 Task: Check the new construction & investor data.
Action: Mouse moved to (1154, 204)
Screenshot: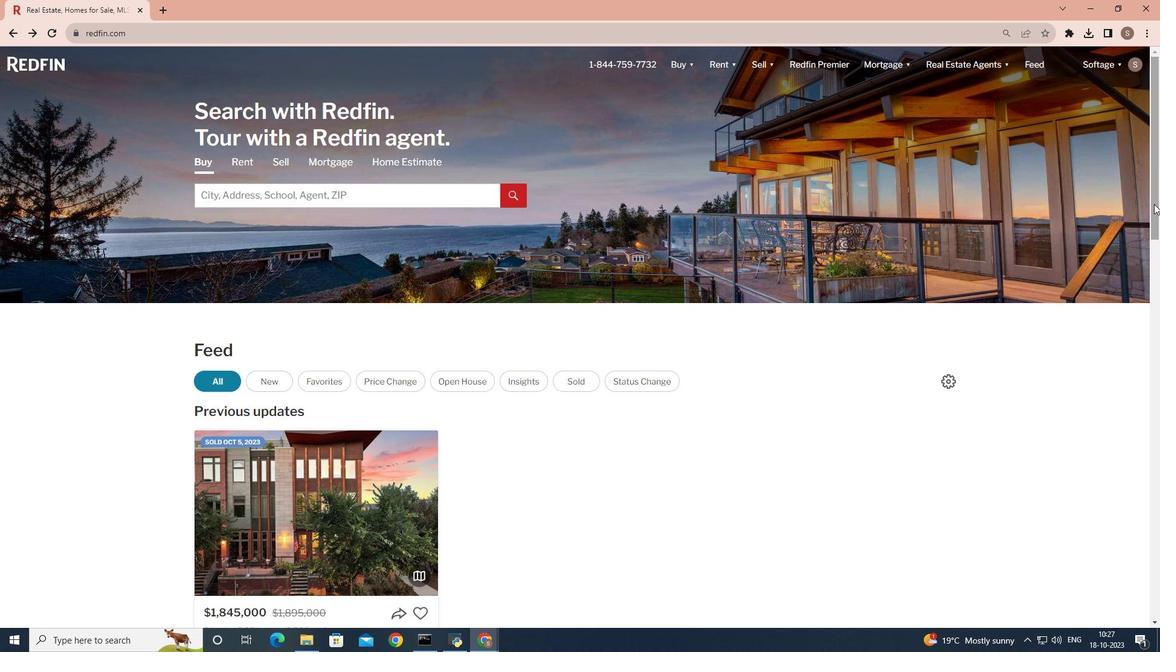 
Action: Mouse pressed left at (1154, 204)
Screenshot: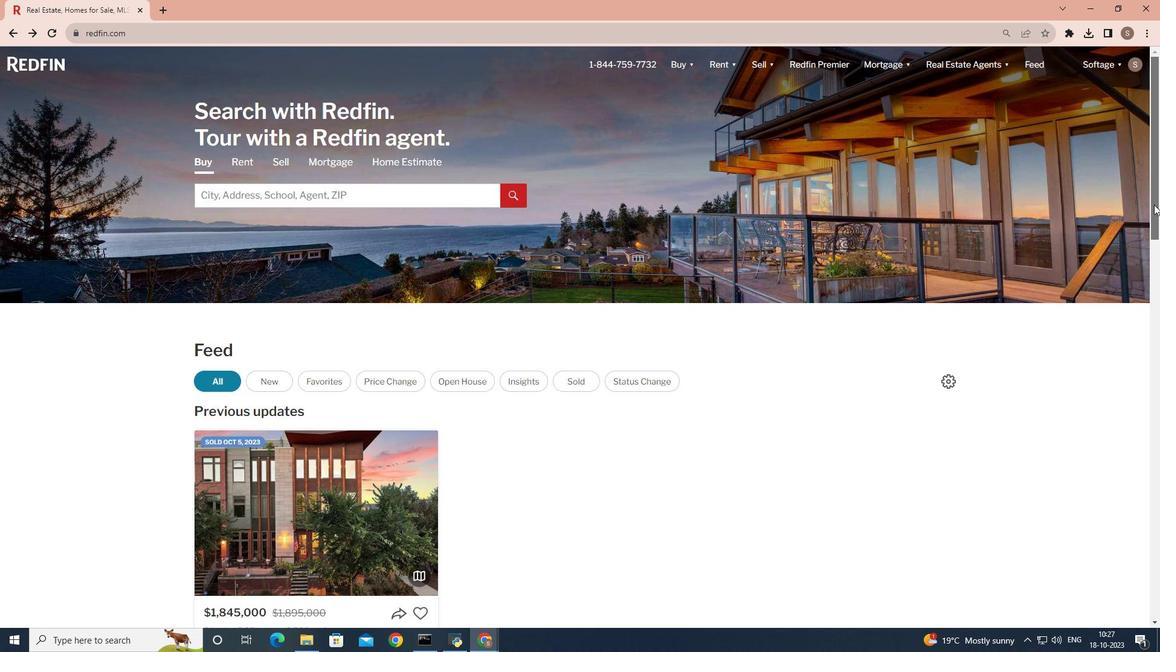 
Action: Mouse moved to (380, 537)
Screenshot: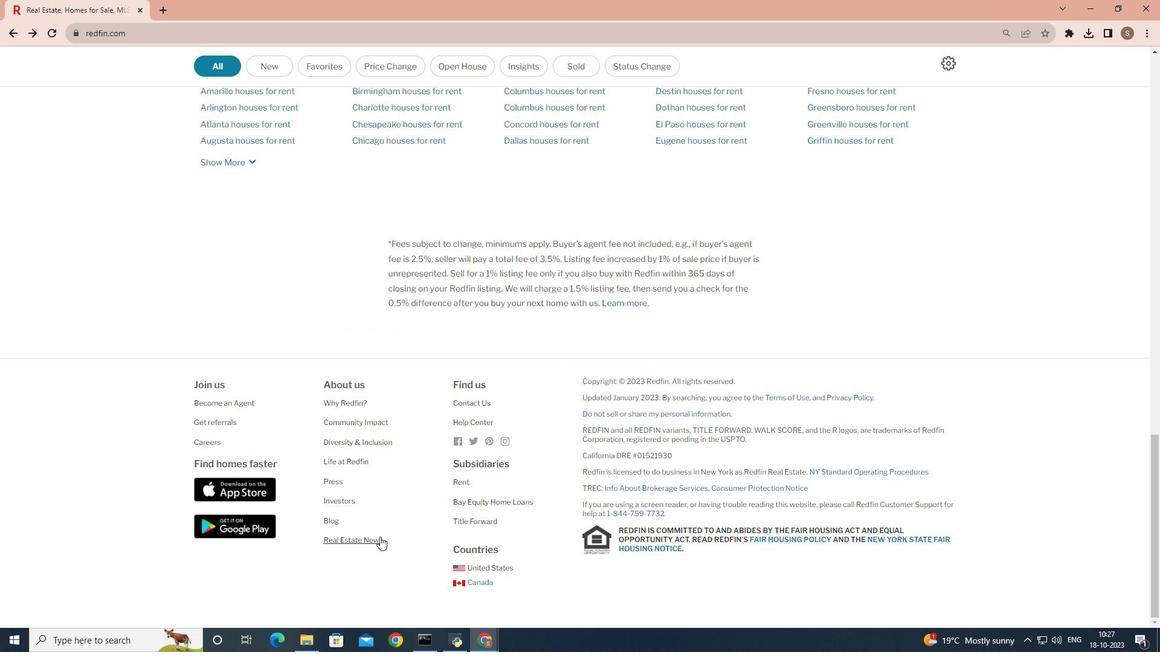 
Action: Mouse pressed left at (380, 537)
Screenshot: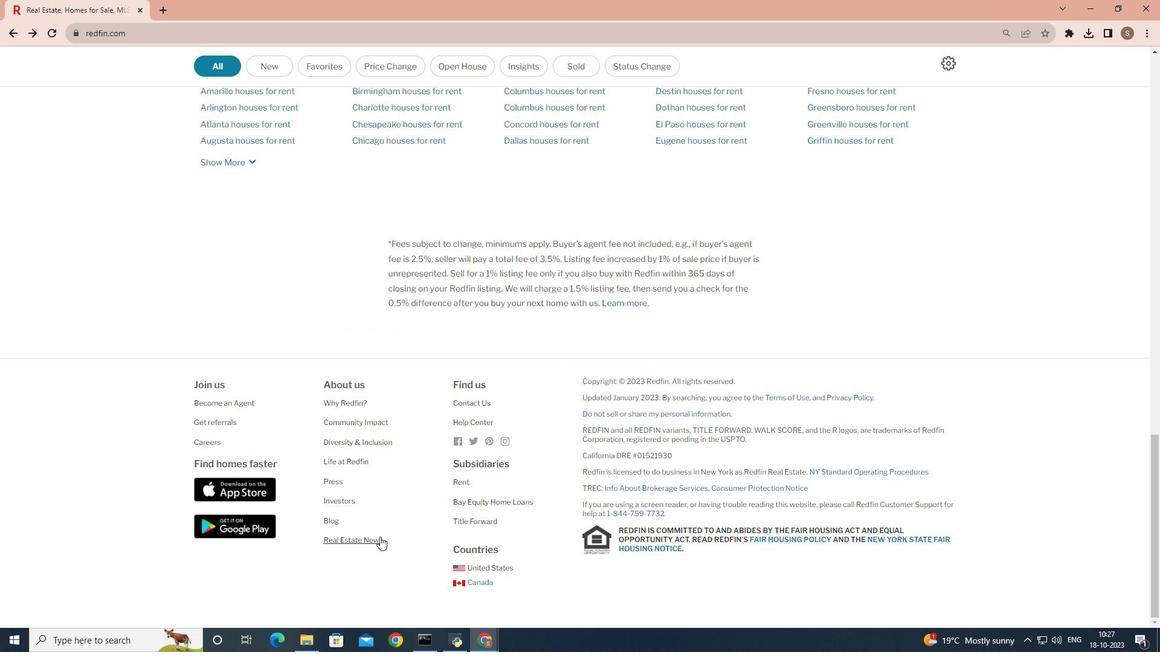 
Action: Mouse moved to (511, 107)
Screenshot: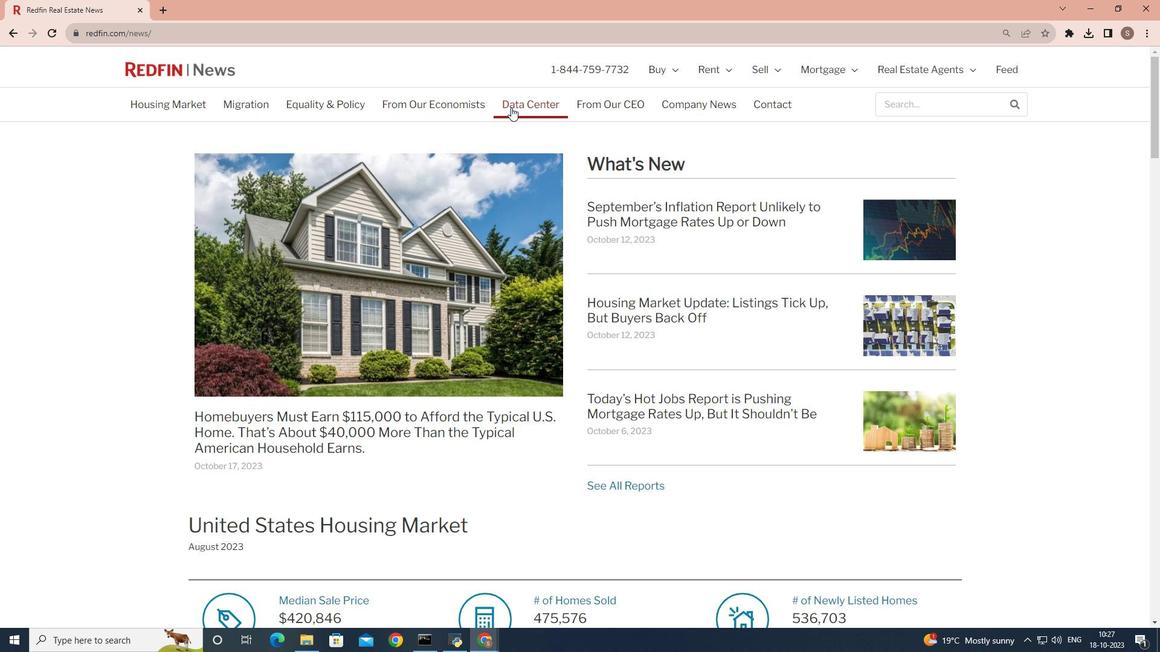 
Action: Mouse pressed left at (511, 107)
Screenshot: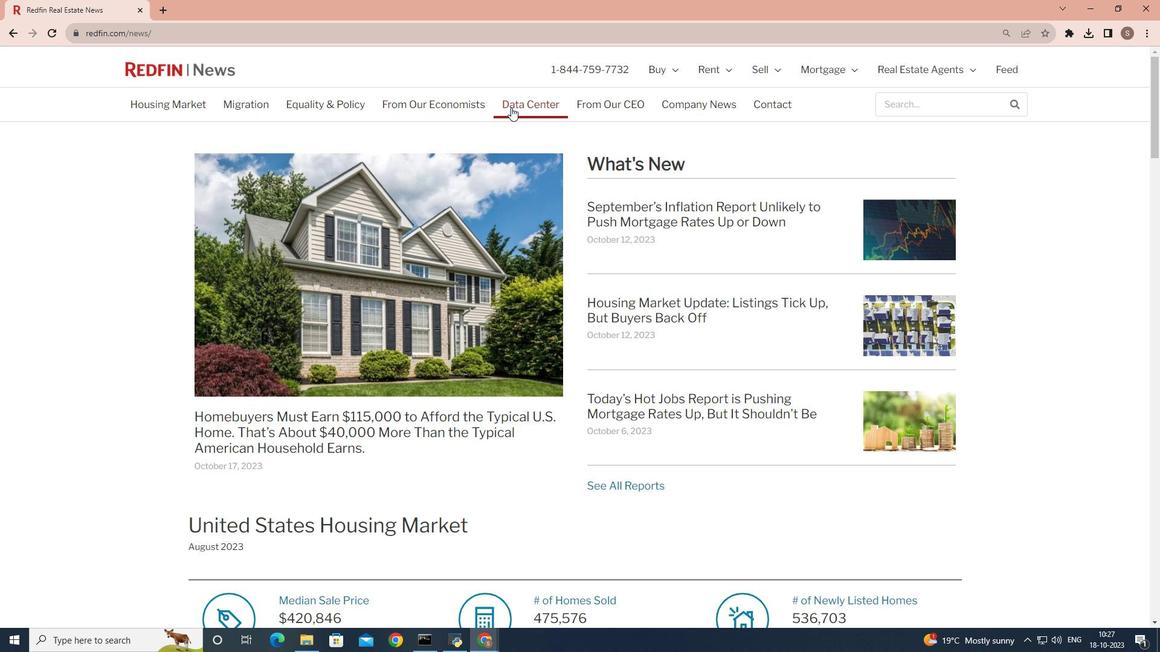 
Action: Mouse moved to (430, 246)
Screenshot: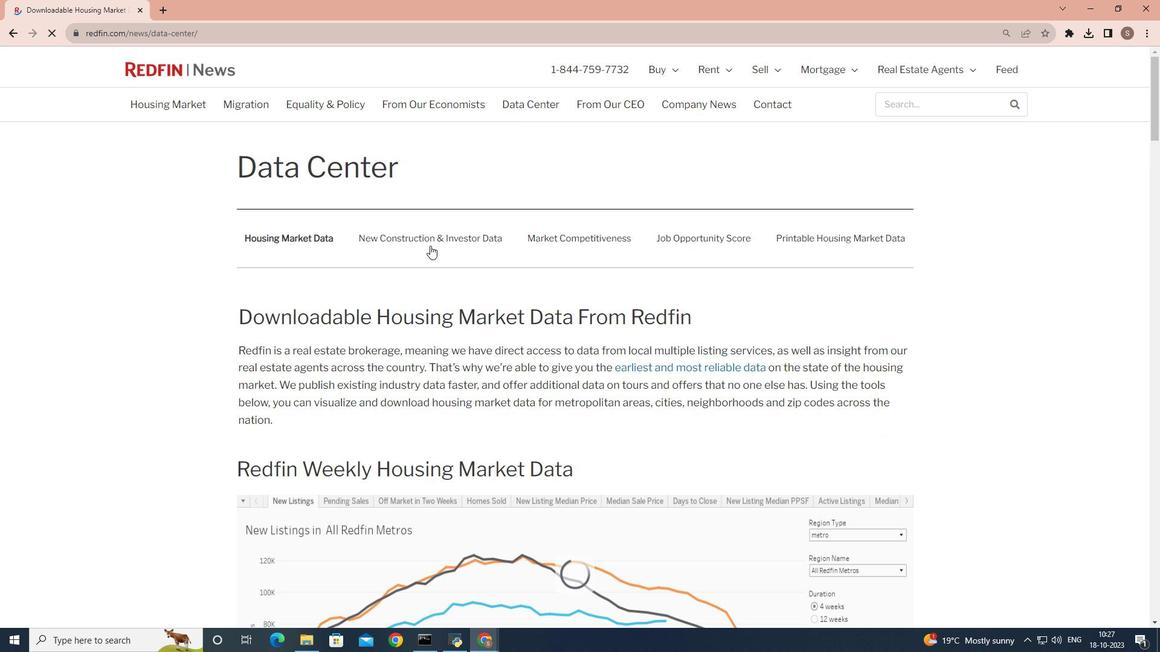 
Action: Mouse pressed left at (430, 246)
Screenshot: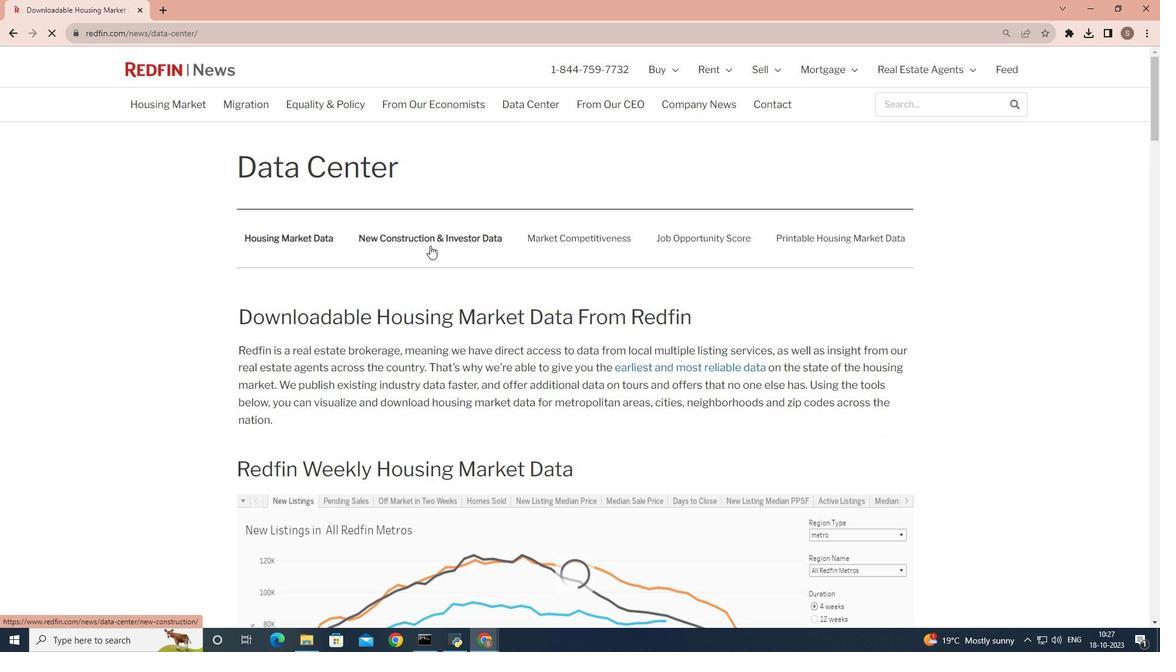
Action: Mouse moved to (508, 340)
Screenshot: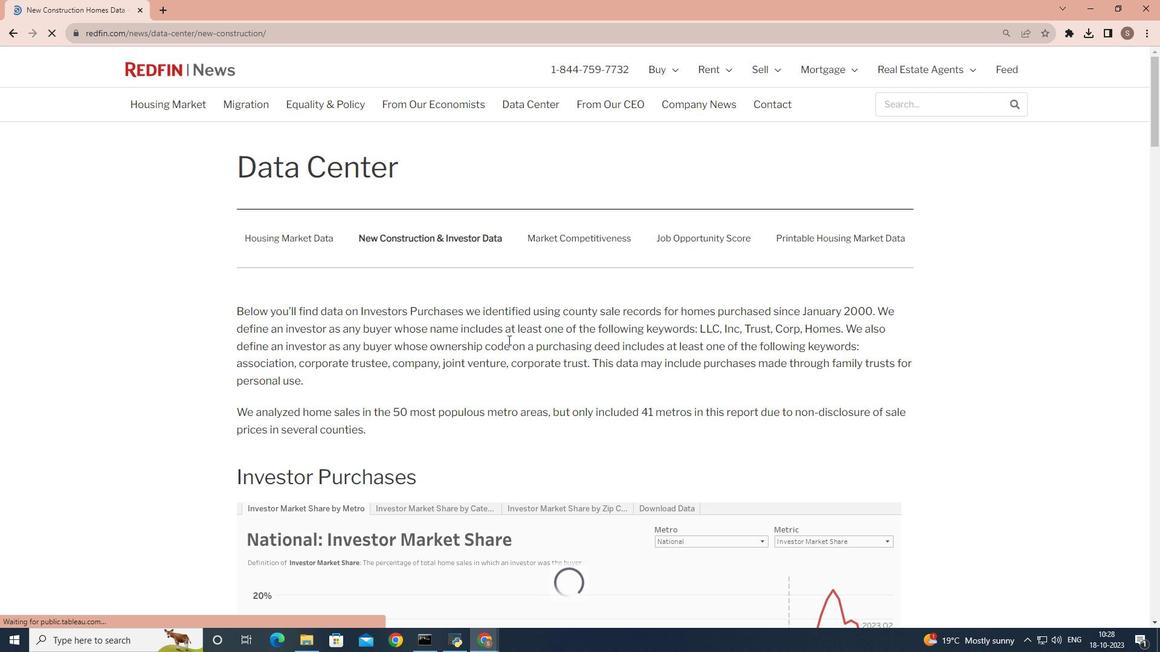 
